 Task: Create a sub task Gather and Analyse Requirements for the task  Improve form validation for better user input handling in the project ToxicWorks , assign it to team member softage.6@softage.net and update the status of the sub task to  At Risk , set the priority of the sub task to Medium.
Action: Mouse moved to (68, 413)
Screenshot: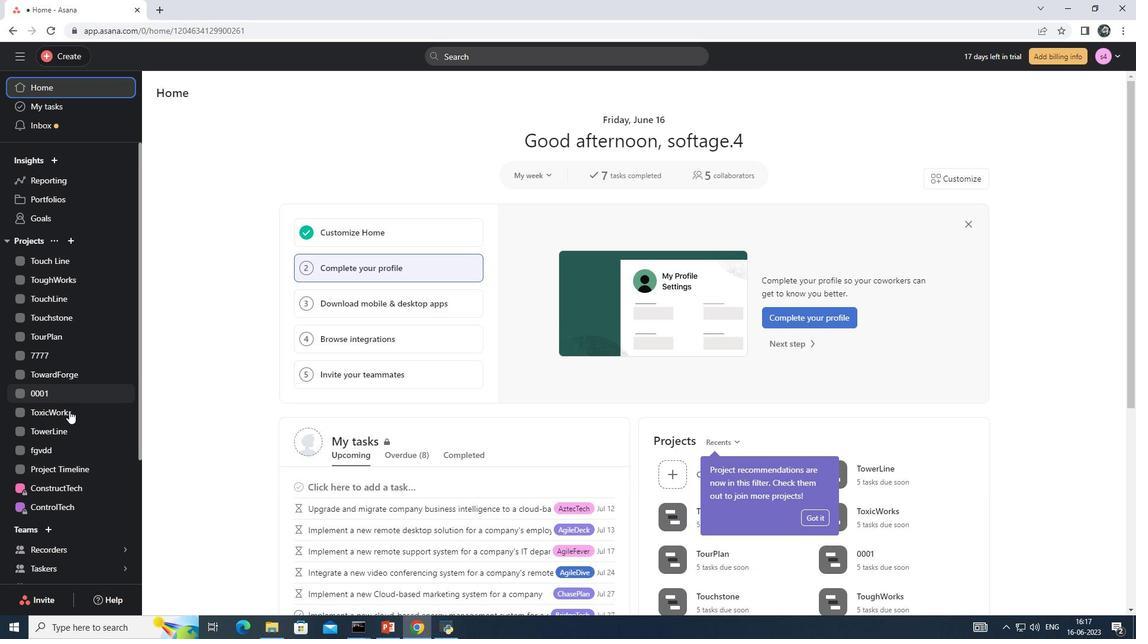 
Action: Mouse pressed left at (68, 413)
Screenshot: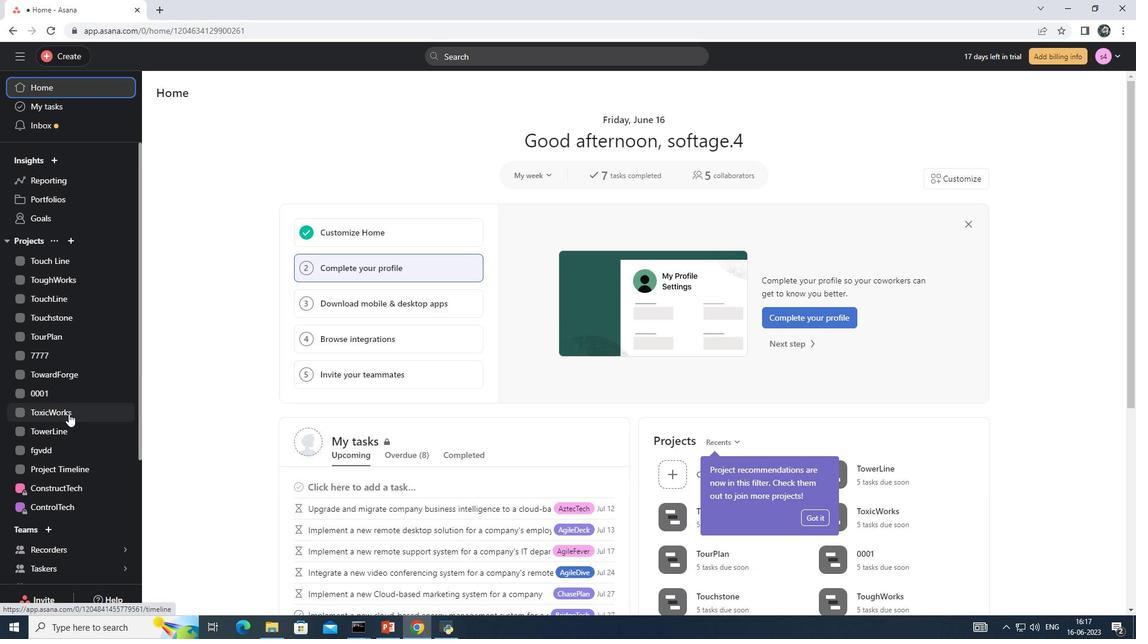 
Action: Mouse moved to (215, 119)
Screenshot: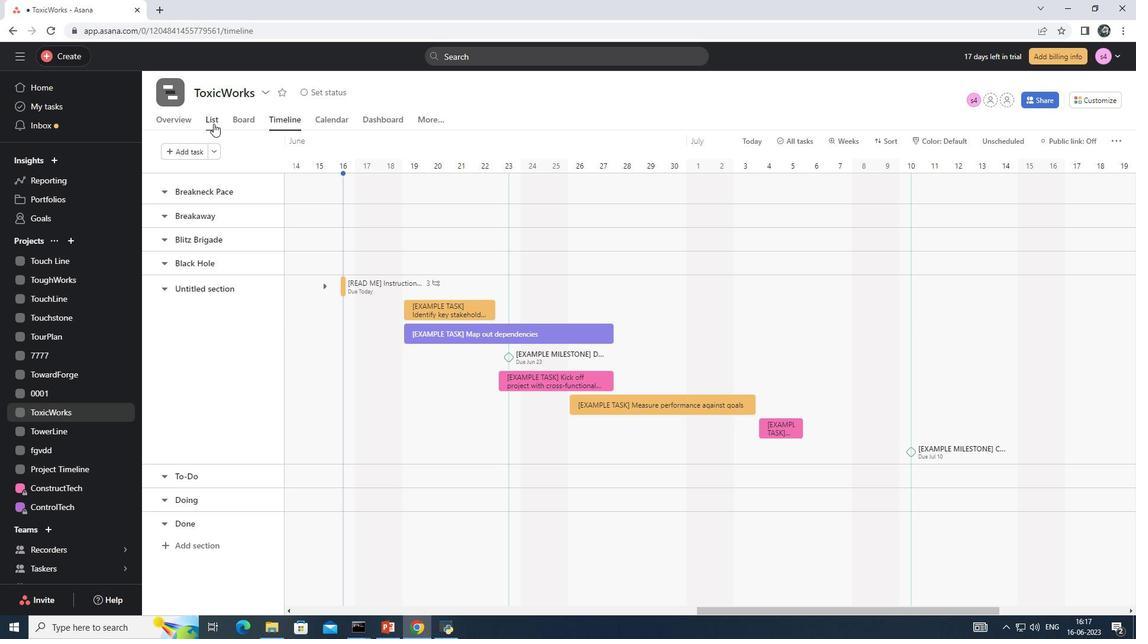 
Action: Mouse pressed left at (215, 119)
Screenshot: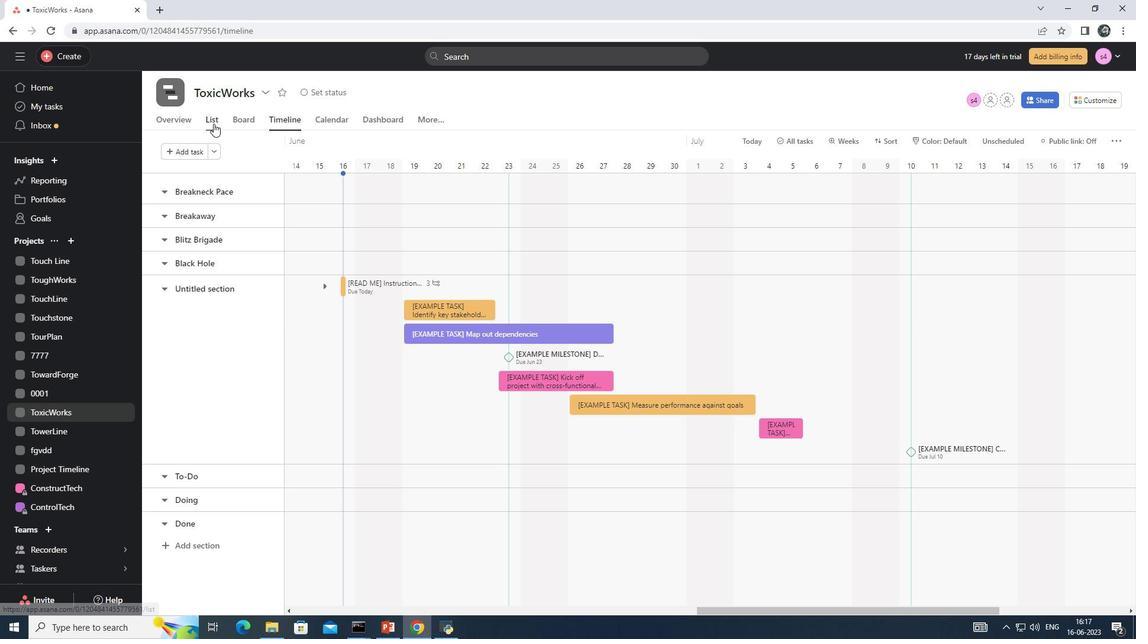 
Action: Mouse moved to (277, 387)
Screenshot: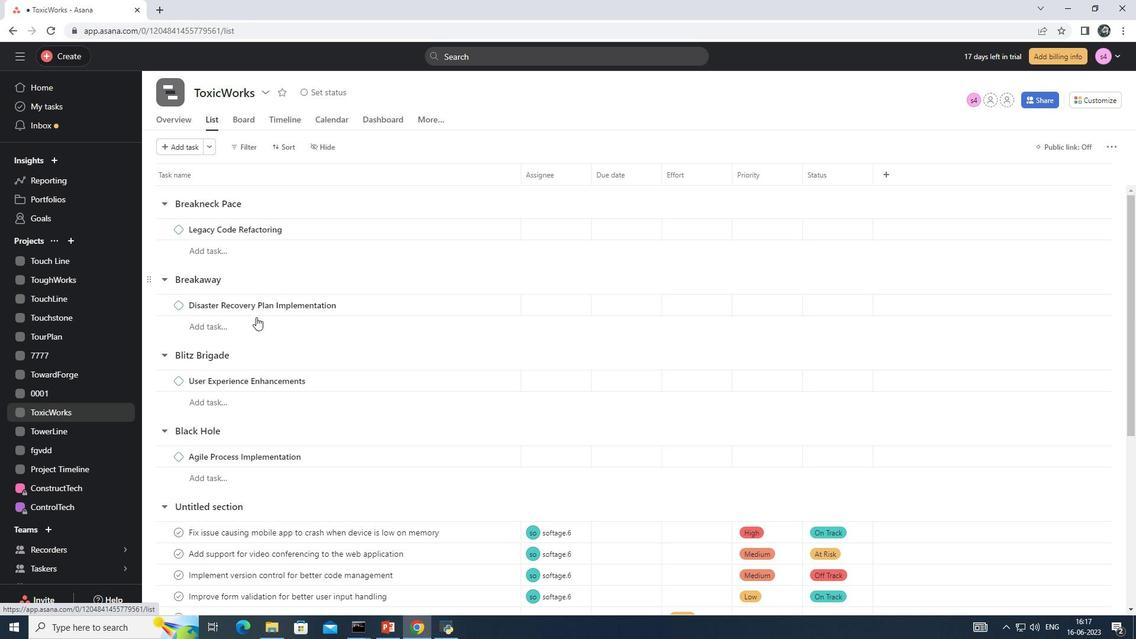 
Action: Mouse scrolled (277, 387) with delta (0, 0)
Screenshot: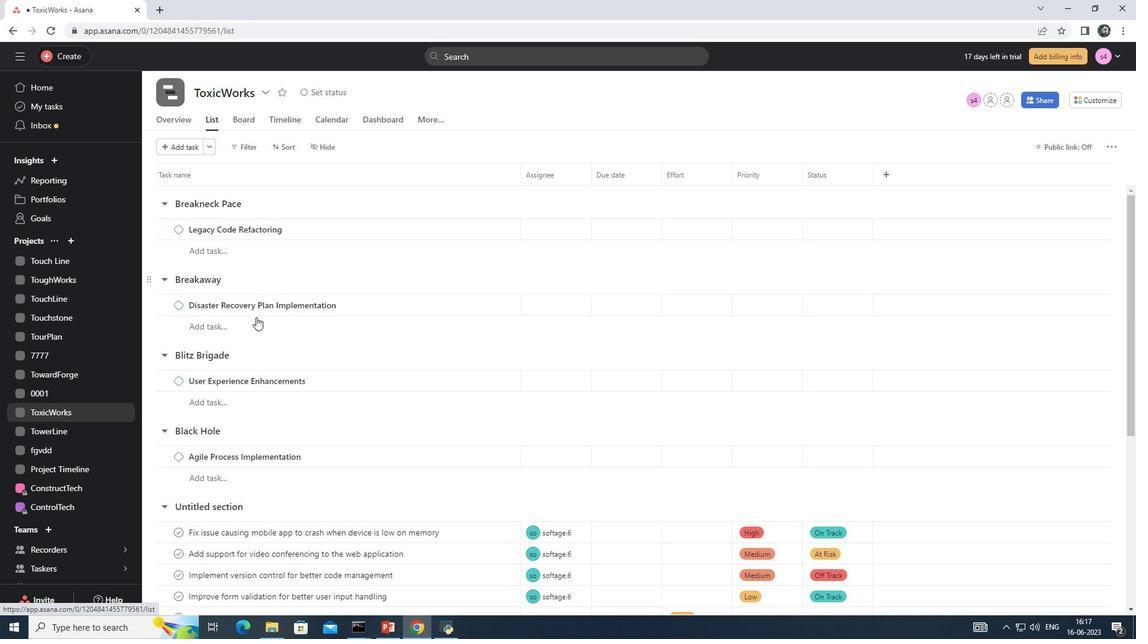 
Action: Mouse moved to (275, 389)
Screenshot: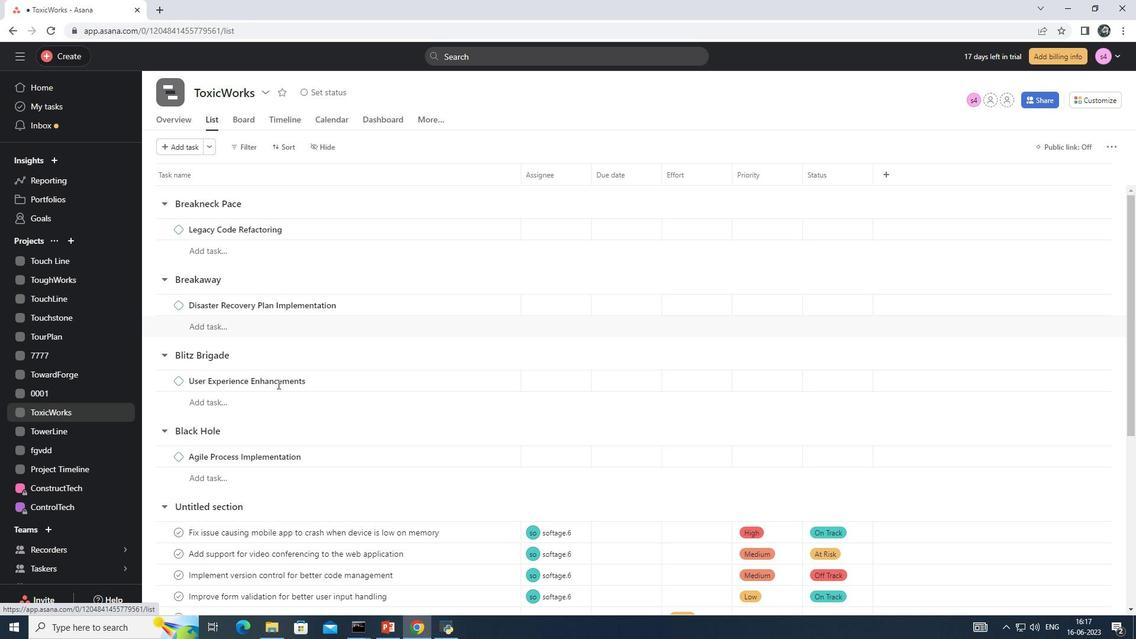 
Action: Mouse scrolled (275, 388) with delta (0, 0)
Screenshot: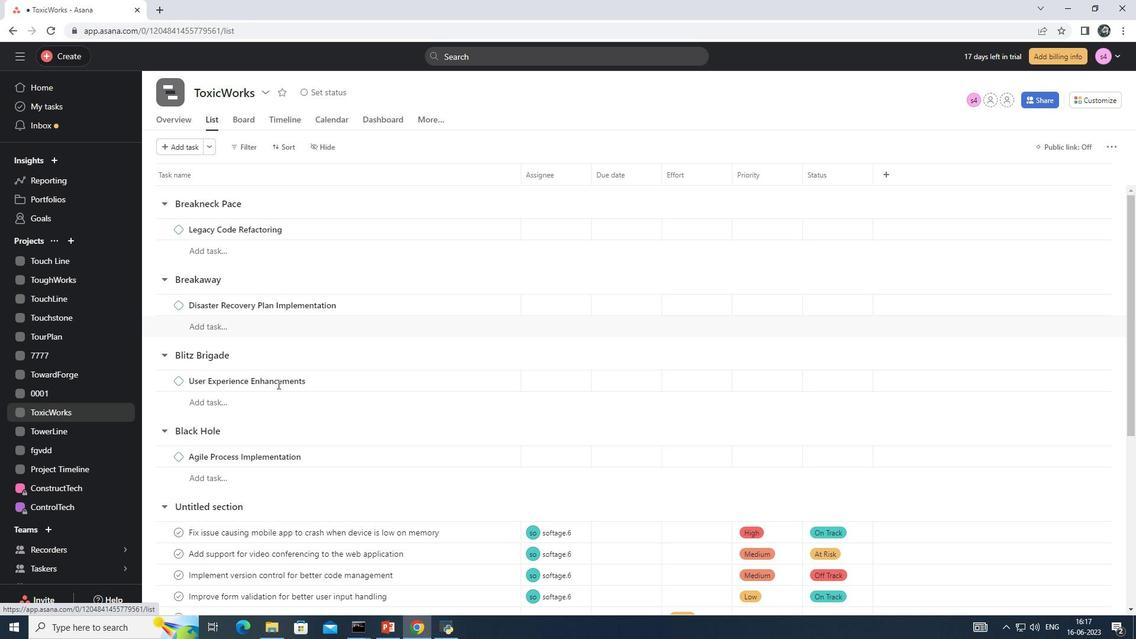 
Action: Mouse moved to (275, 389)
Screenshot: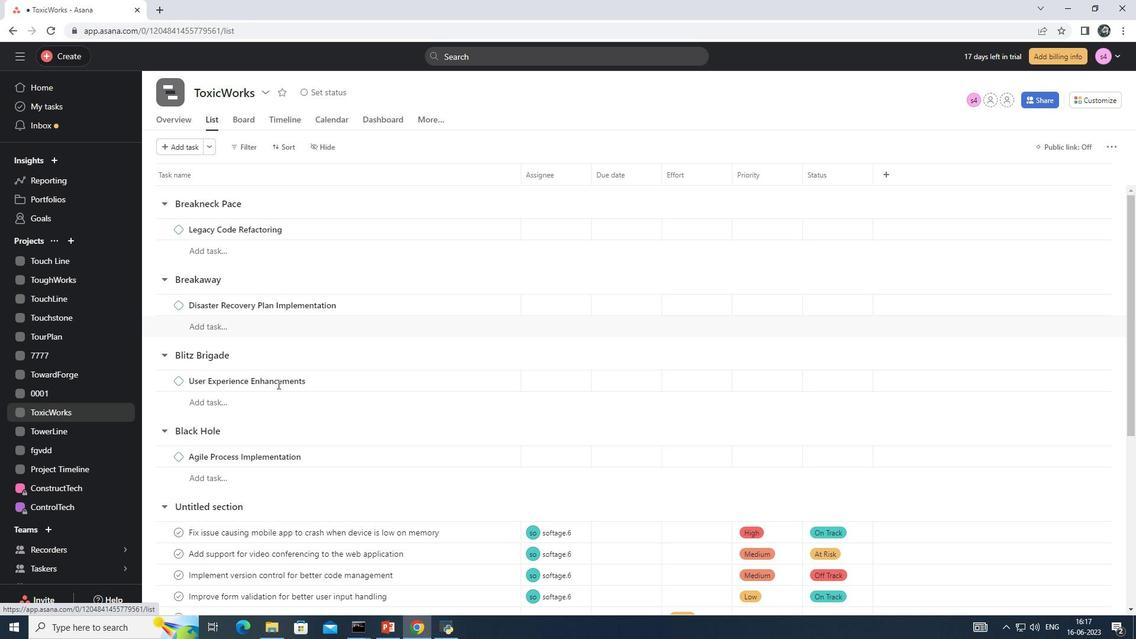 
Action: Mouse scrolled (275, 388) with delta (0, 0)
Screenshot: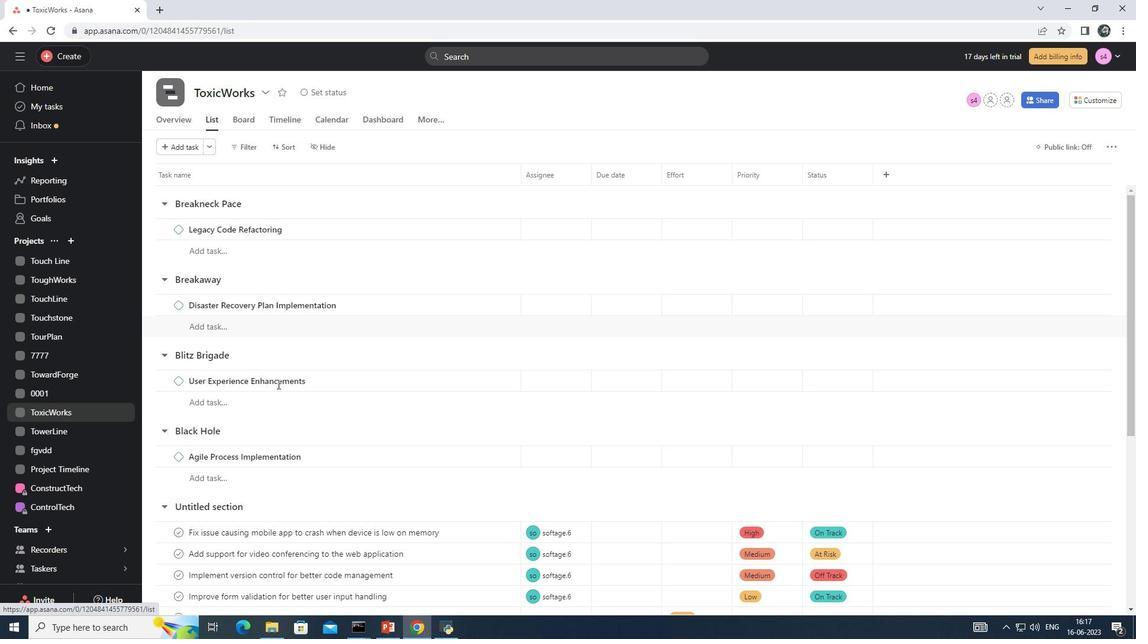 
Action: Mouse moved to (435, 421)
Screenshot: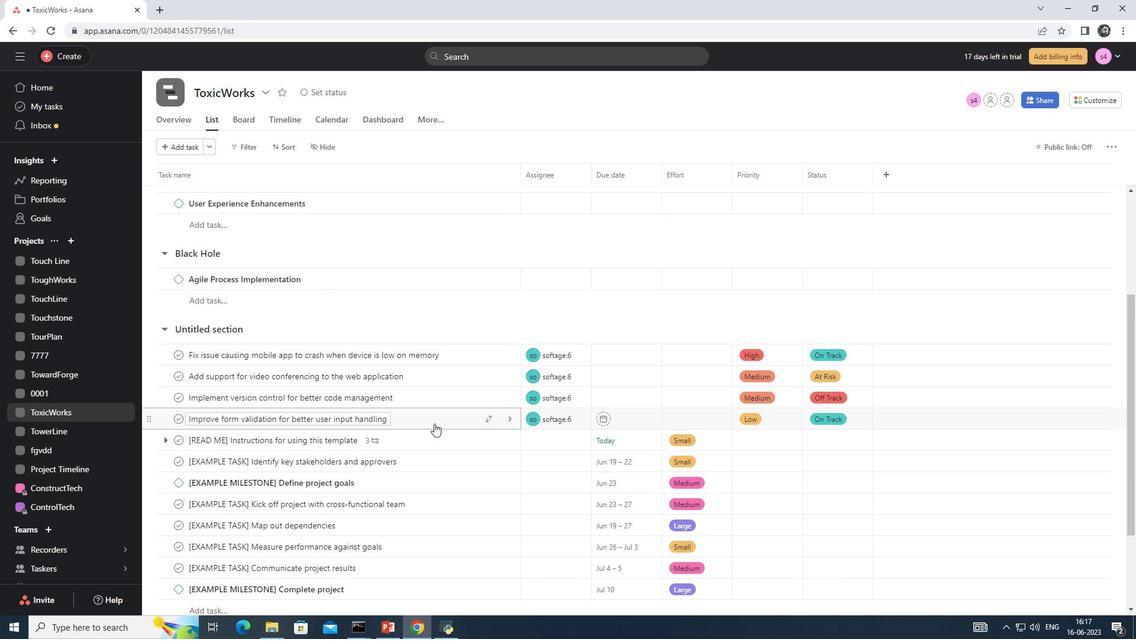 
Action: Mouse pressed left at (435, 421)
Screenshot: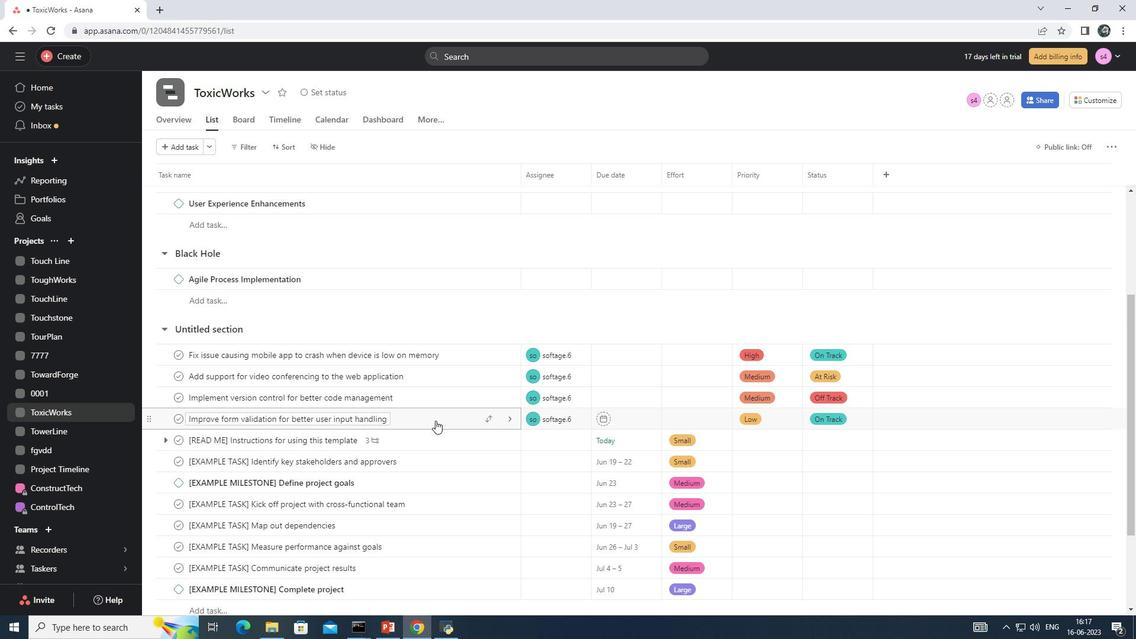 
Action: Mouse moved to (829, 423)
Screenshot: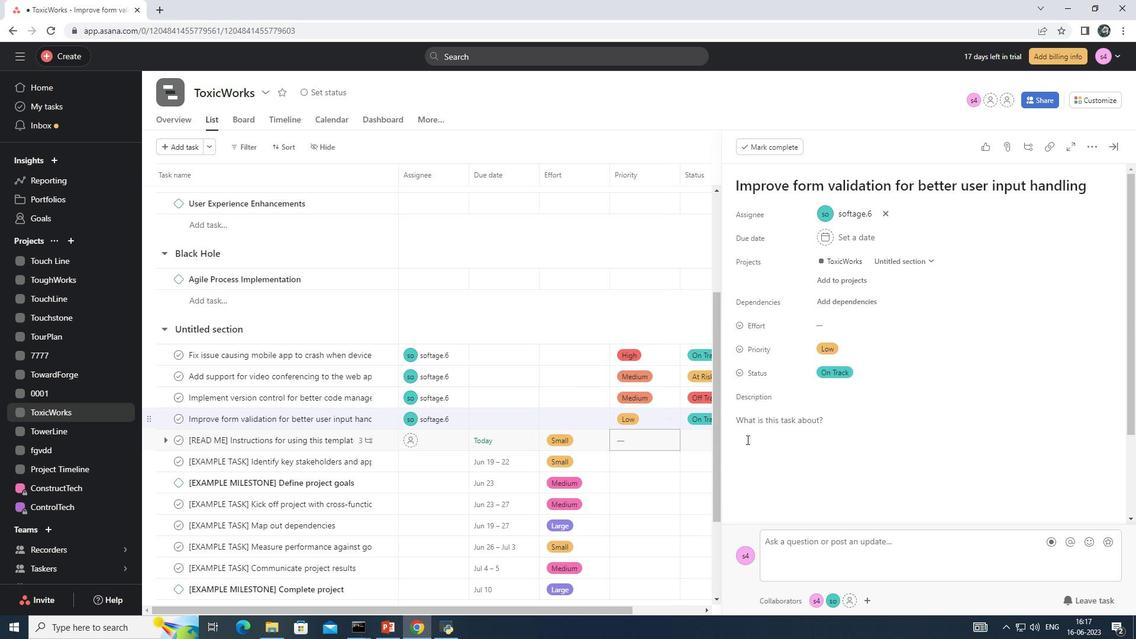 
Action: Mouse scrolled (829, 423) with delta (0, 0)
Screenshot: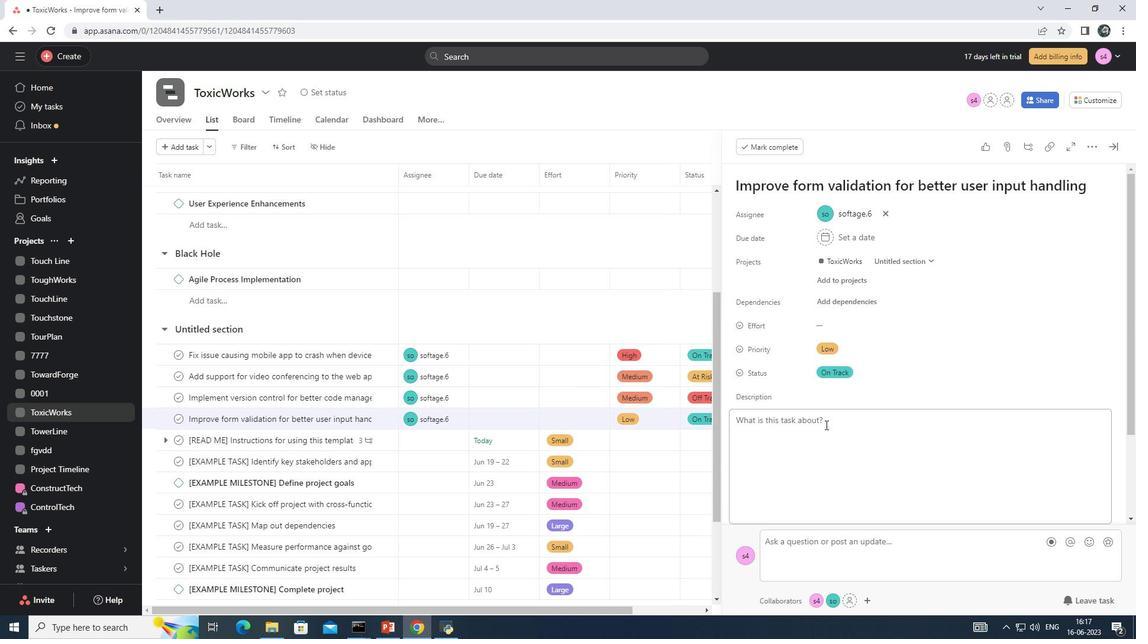 
Action: Mouse scrolled (829, 423) with delta (0, 0)
Screenshot: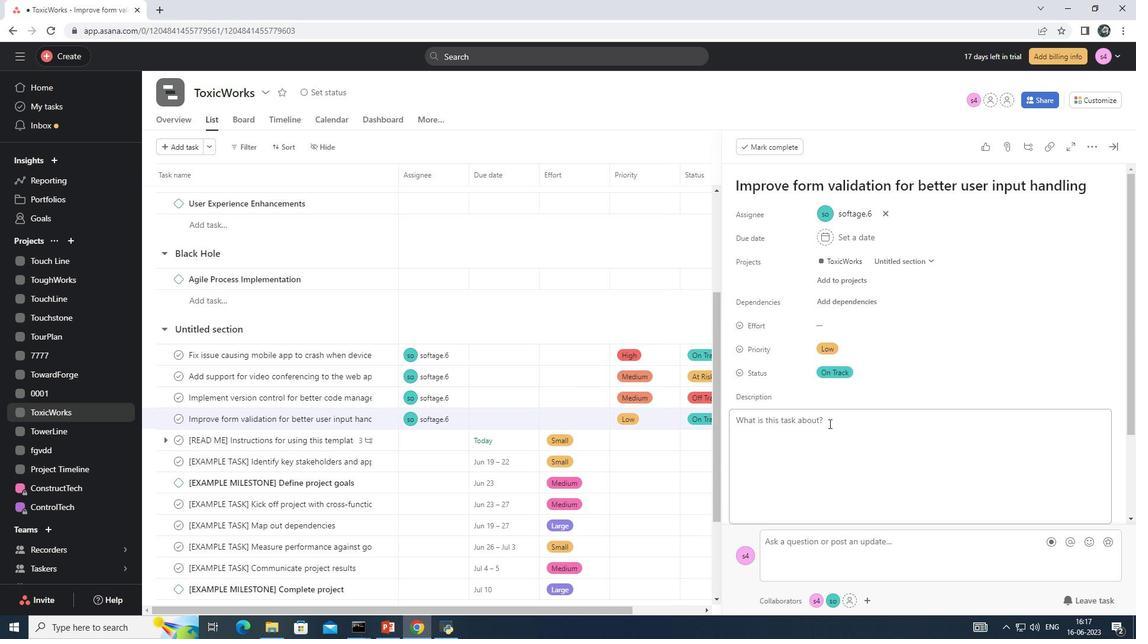 
Action: Mouse moved to (760, 431)
Screenshot: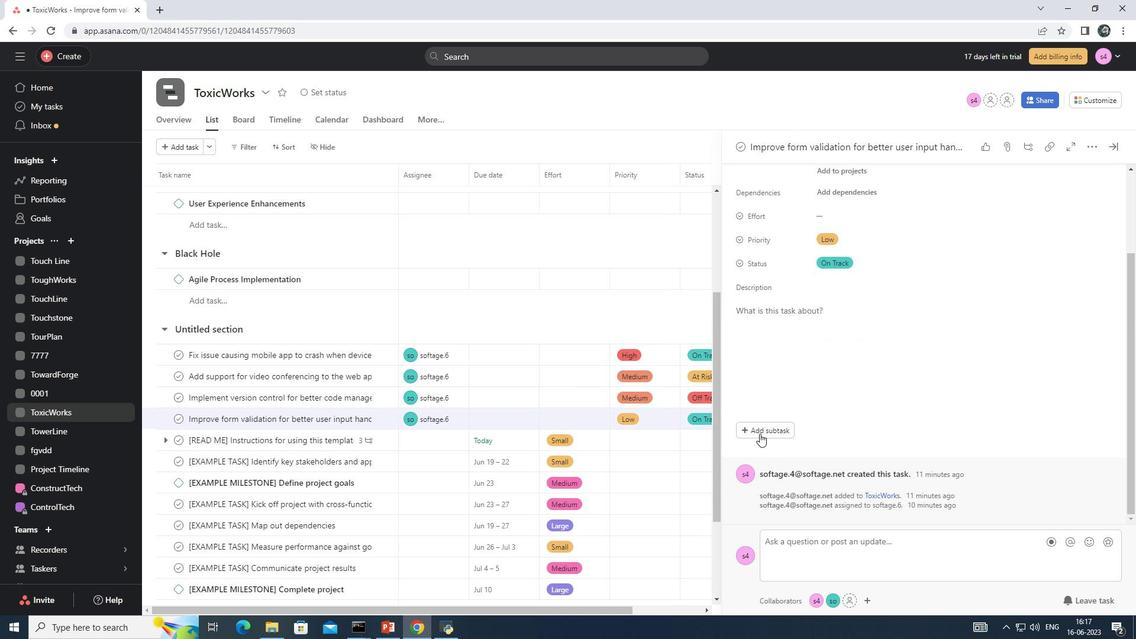 
Action: Mouse pressed left at (760, 431)
Screenshot: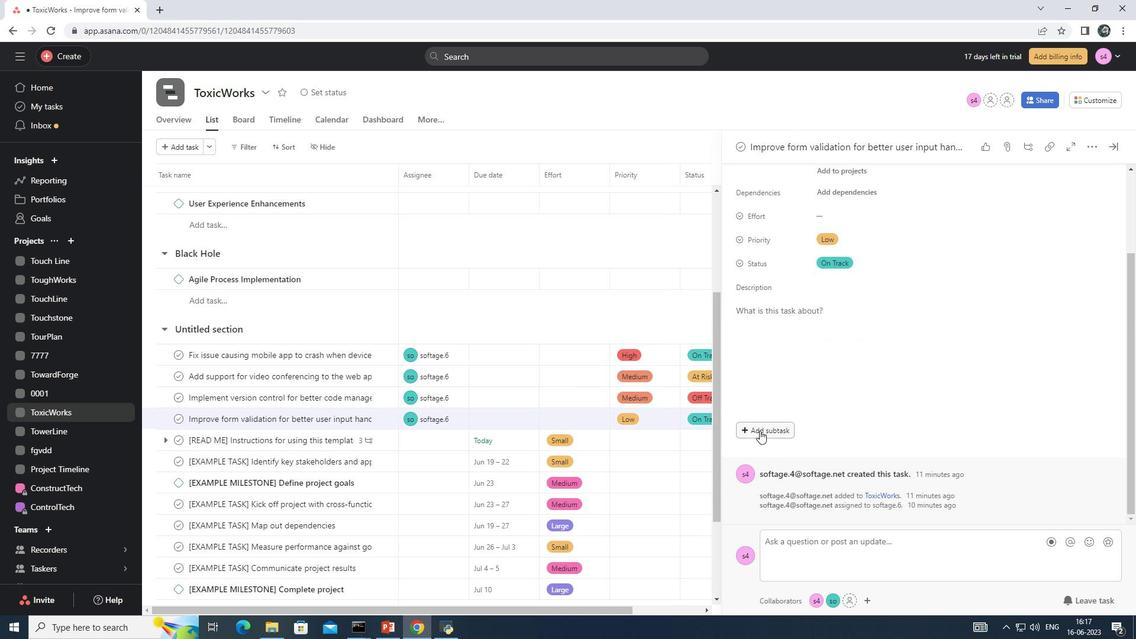 
Action: Mouse moved to (766, 405)
Screenshot: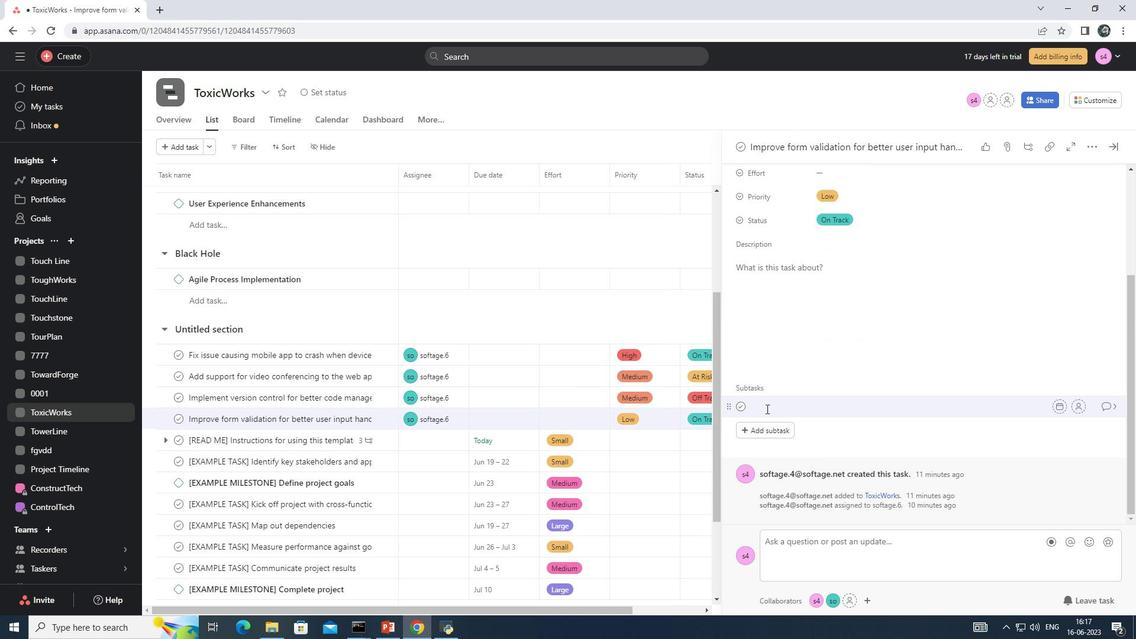
Action: Mouse pressed left at (766, 405)
Screenshot: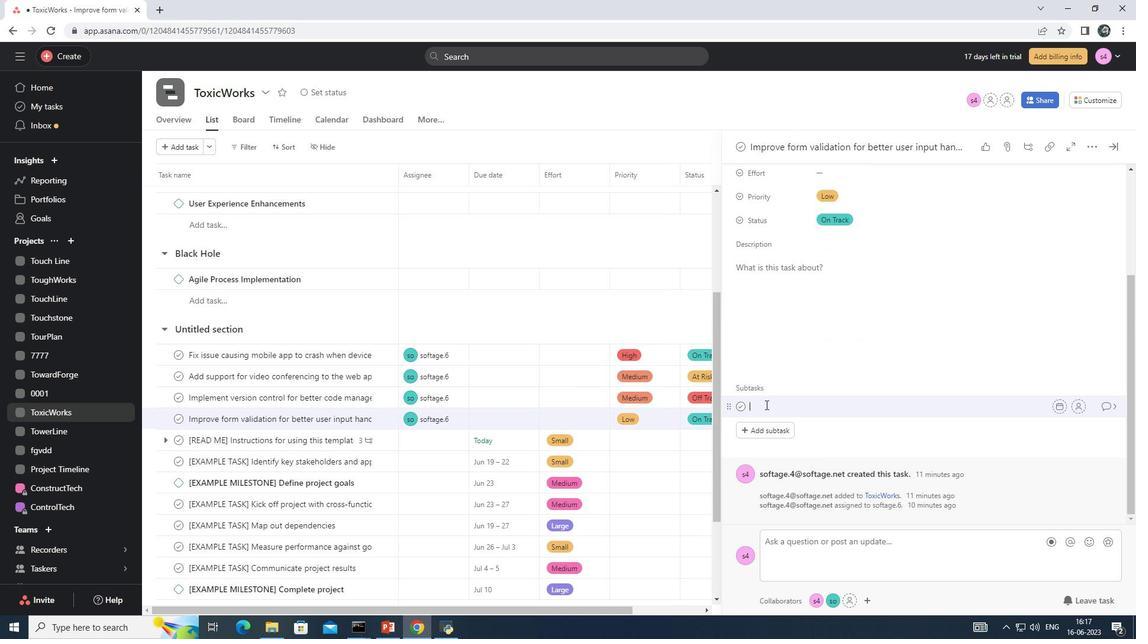 
Action: Mouse moved to (762, 405)
Screenshot: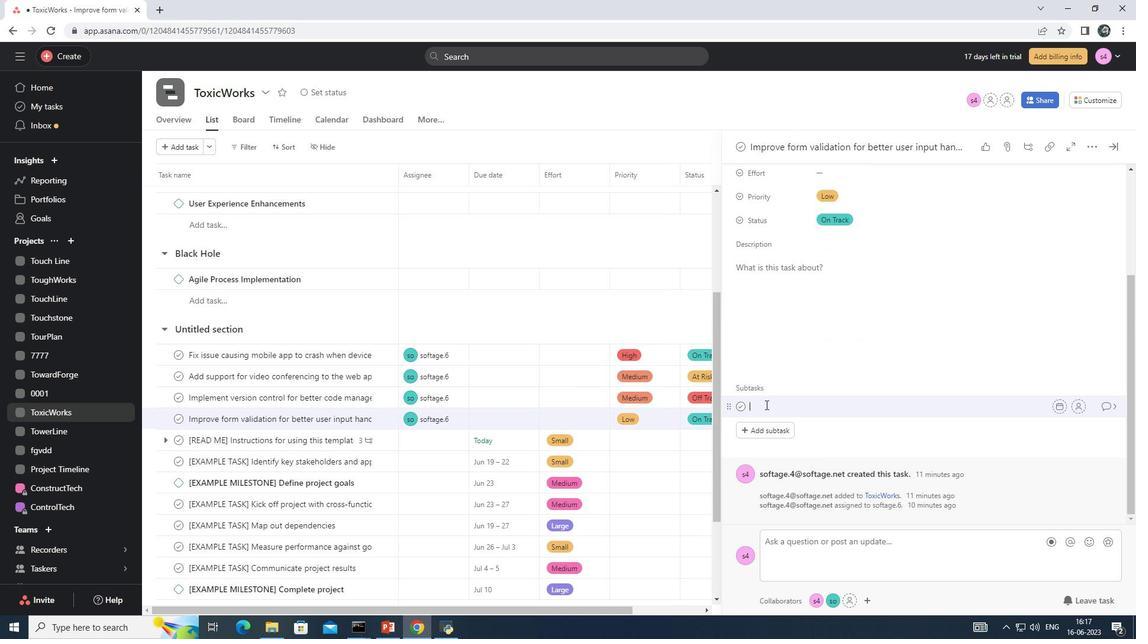 
Action: Key pressed <Key.shift><Key.shift><Key.shift>Gather<Key.space>and<Key.space><Key.shift>Analyse<Key.space><Key.shift>Requirements
Screenshot: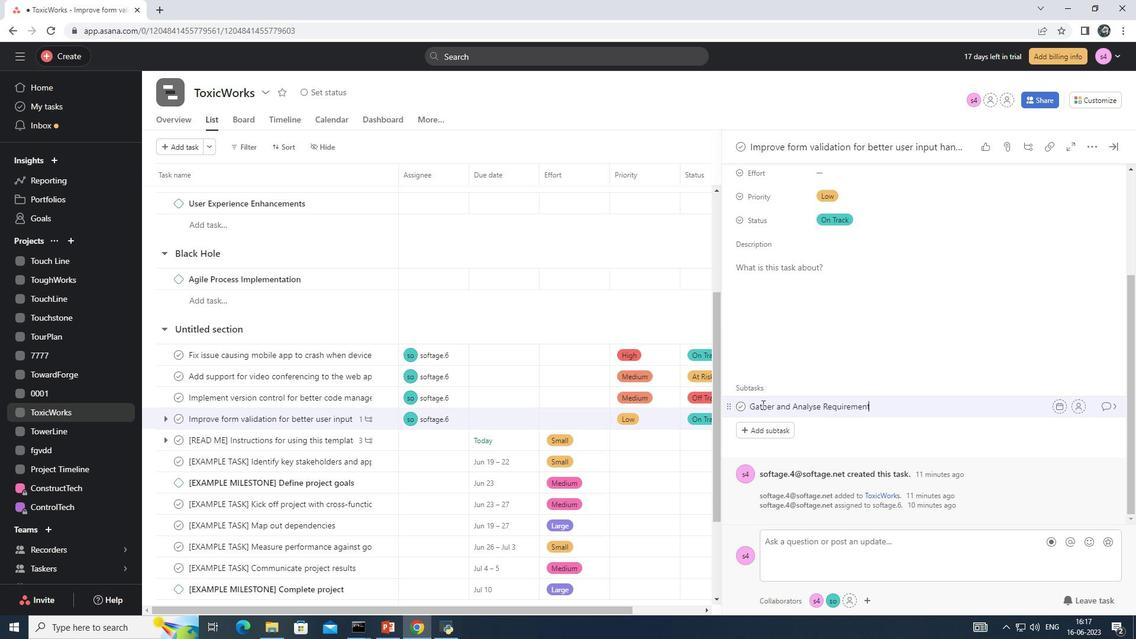 
Action: Mouse moved to (1064, 405)
Screenshot: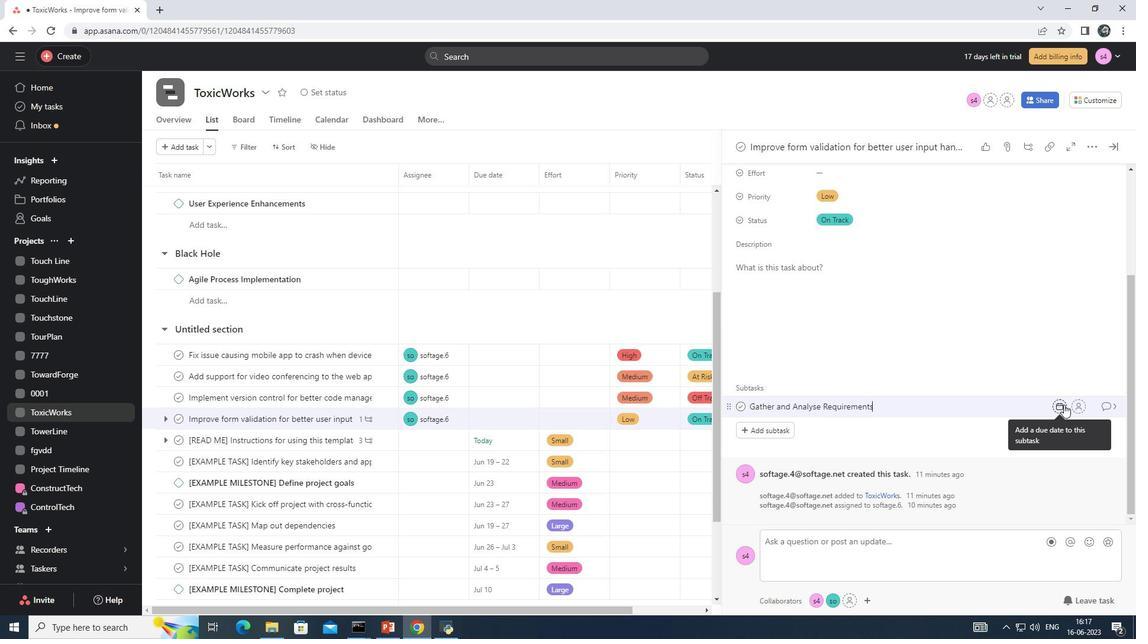 
Action: Mouse pressed left at (1064, 405)
Screenshot: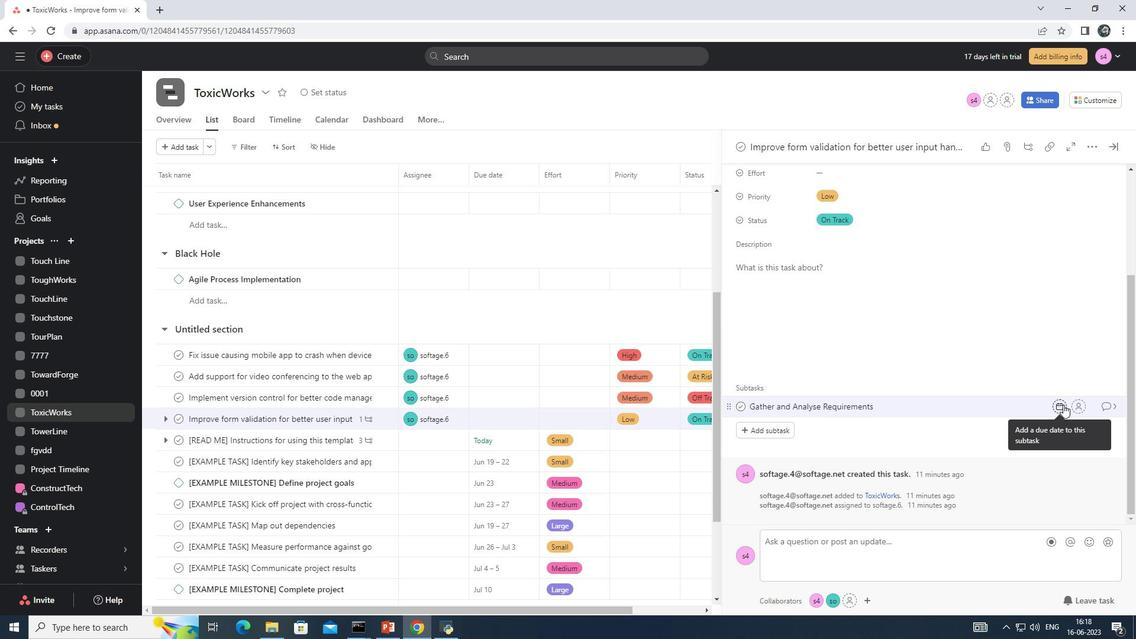 
Action: Mouse moved to (1081, 405)
Screenshot: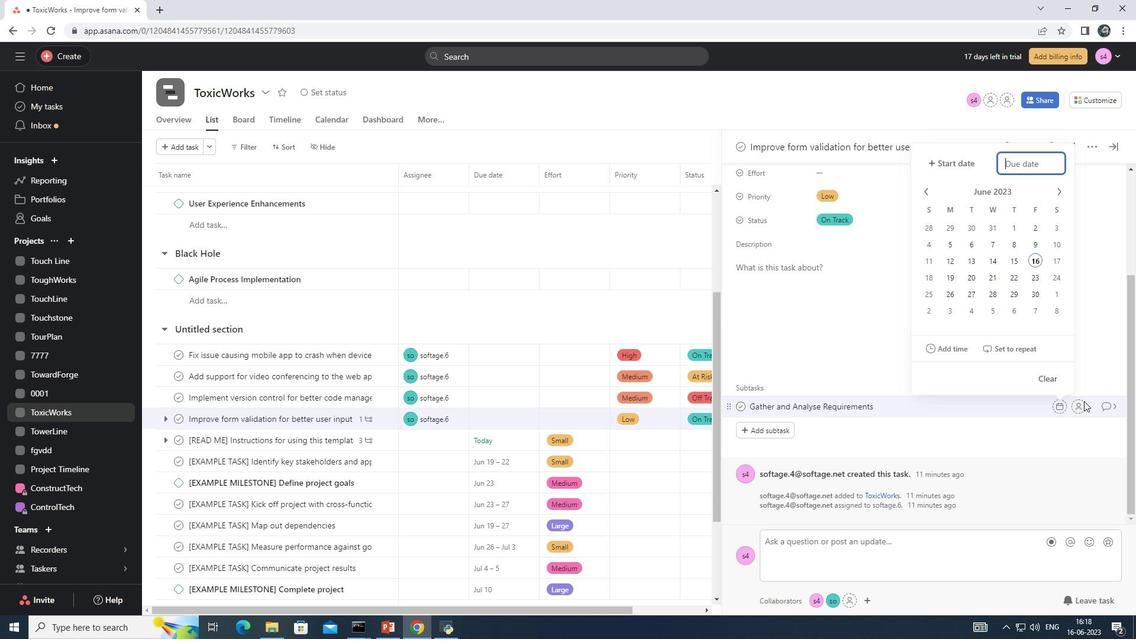 
Action: Mouse pressed left at (1081, 405)
Screenshot: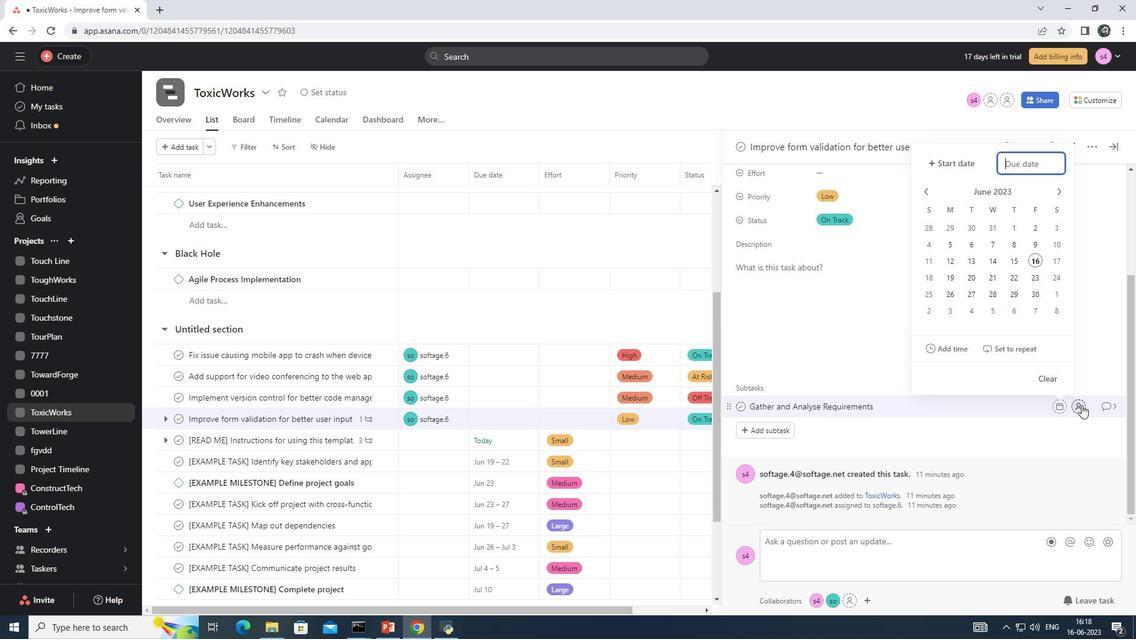 
Action: Key pressed softage.6<Key.shift>@softage.net<Key.enter>
Screenshot: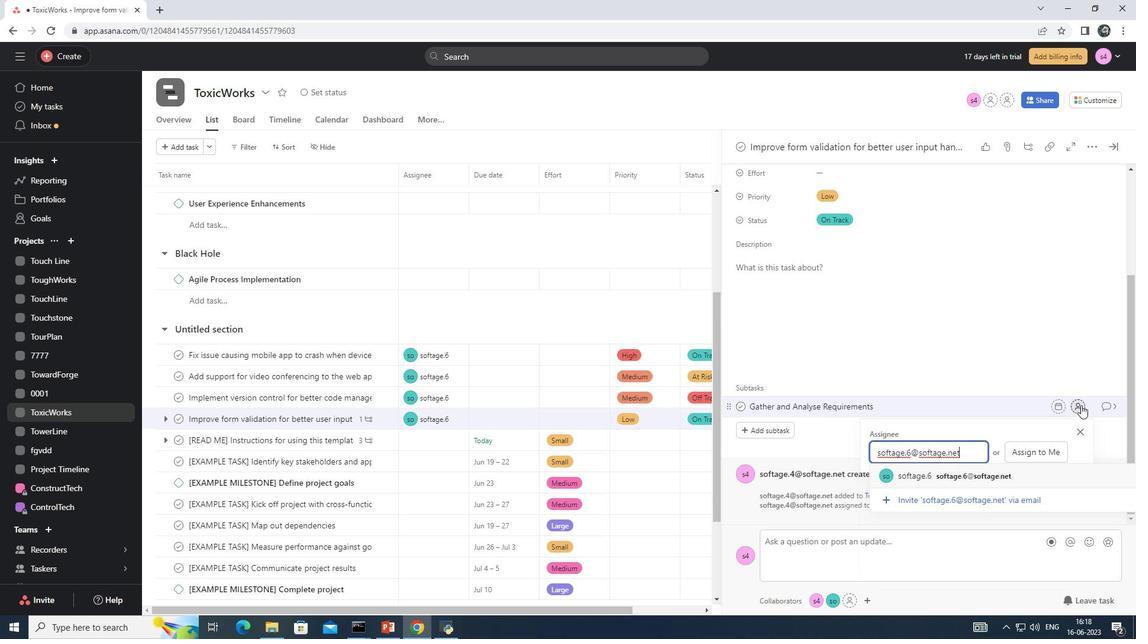 
Action: Mouse moved to (1112, 408)
Screenshot: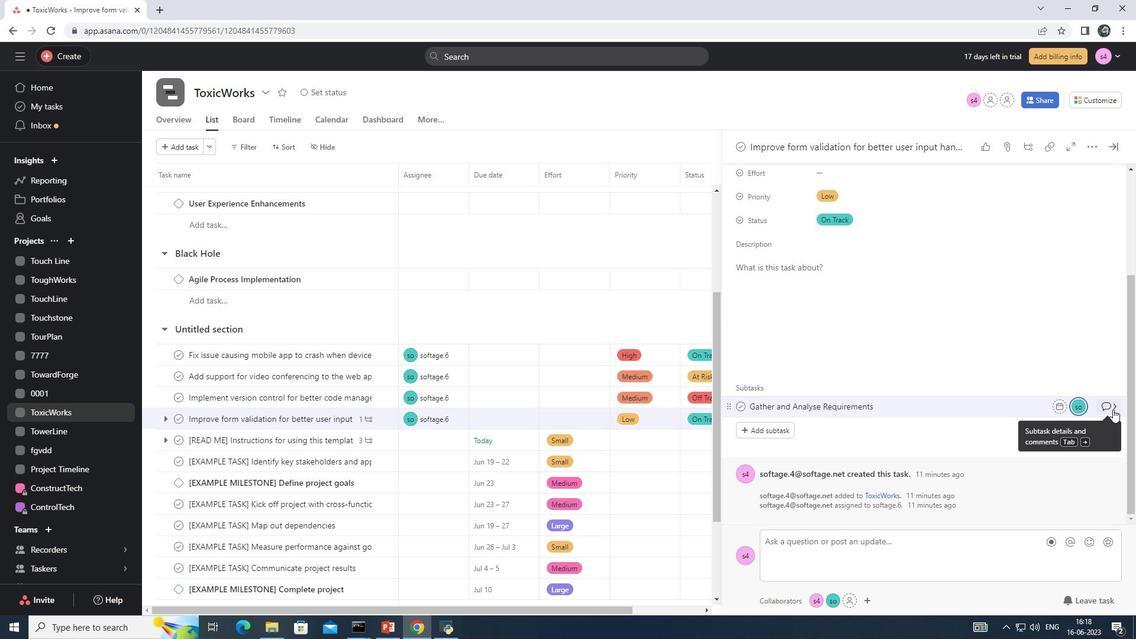 
Action: Mouse pressed left at (1112, 408)
Screenshot: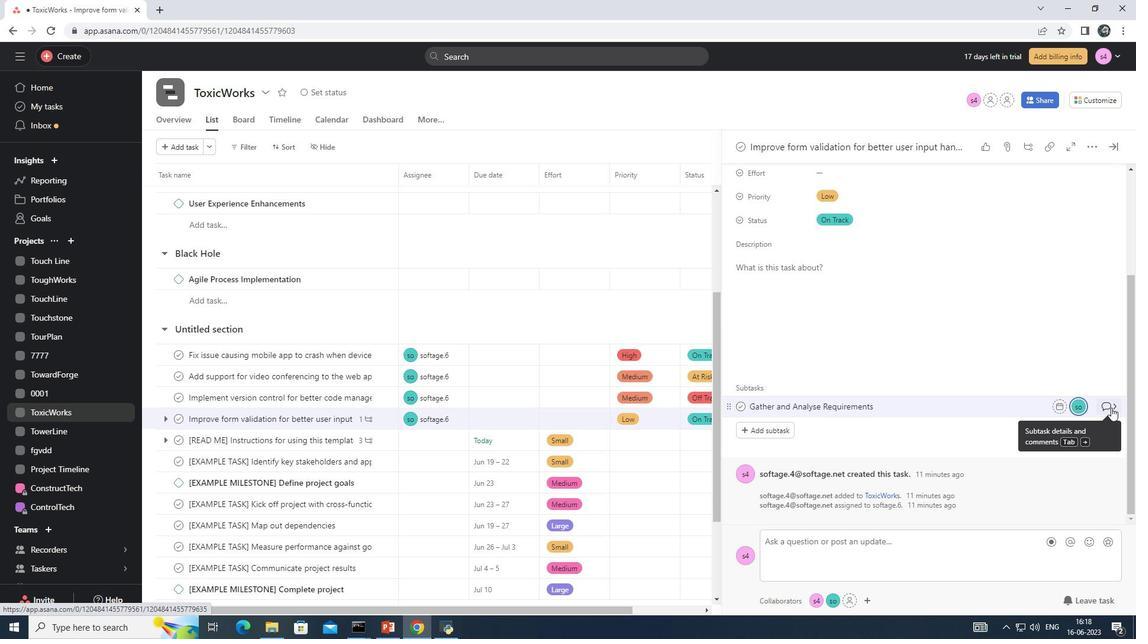 
Action: Mouse moved to (766, 313)
Screenshot: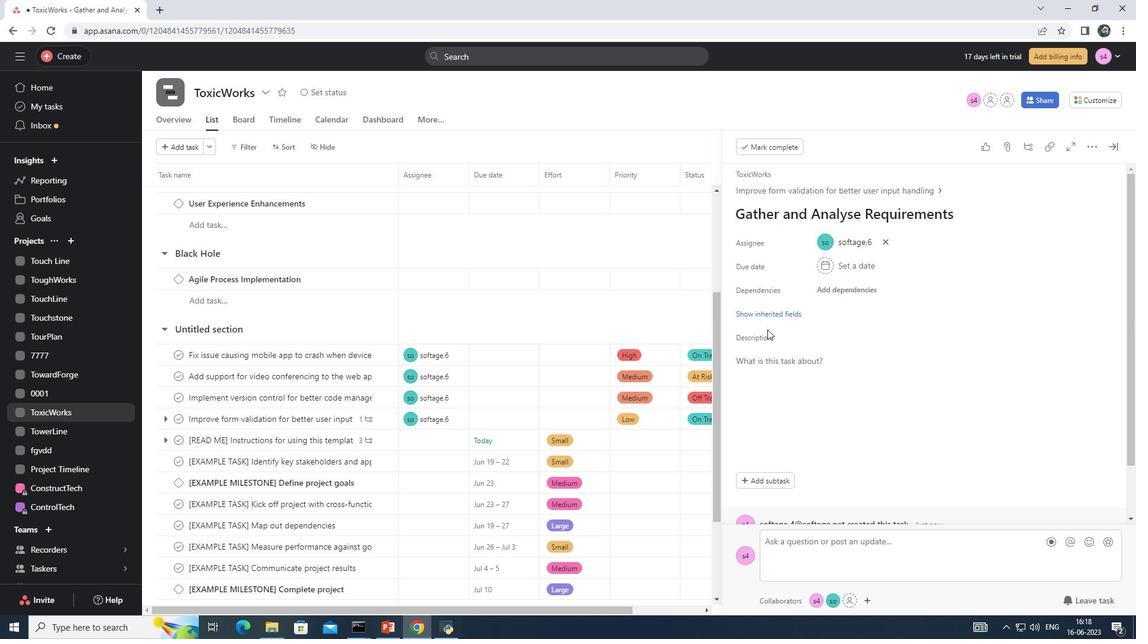 
Action: Mouse pressed left at (766, 313)
Screenshot: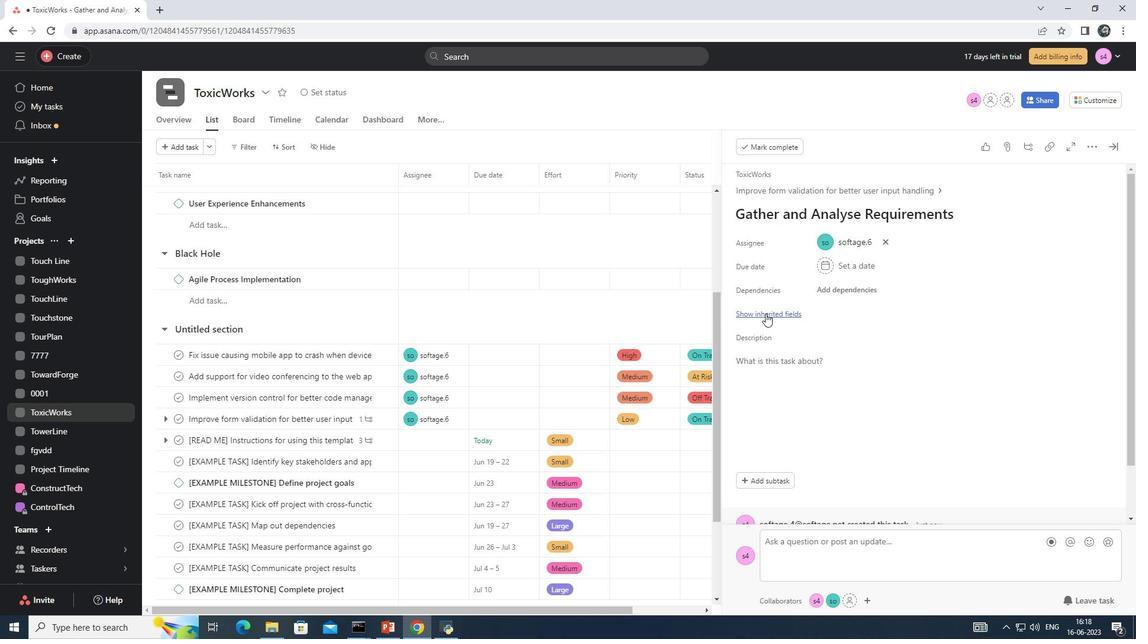 
Action: Mouse moved to (852, 381)
Screenshot: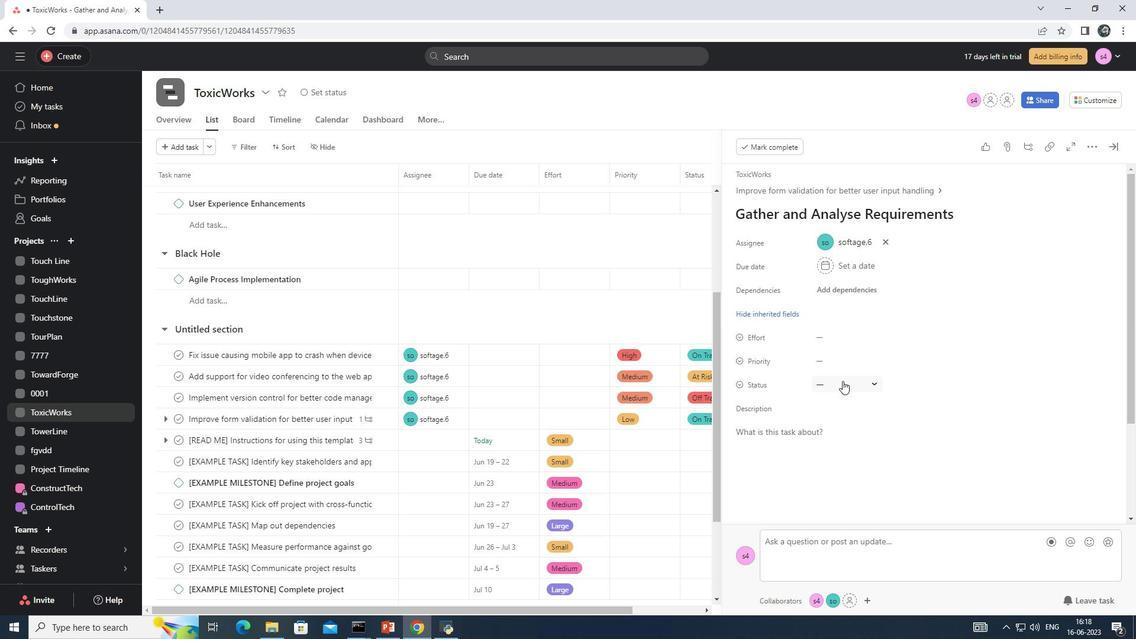 
Action: Mouse pressed left at (852, 381)
Screenshot: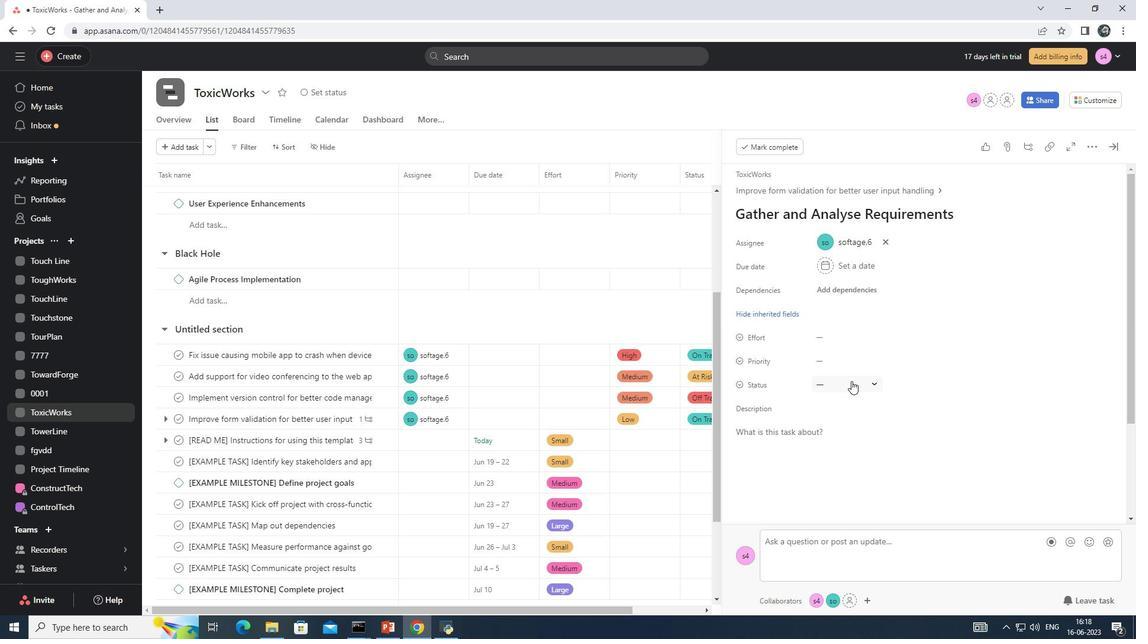
Action: Mouse moved to (877, 441)
Screenshot: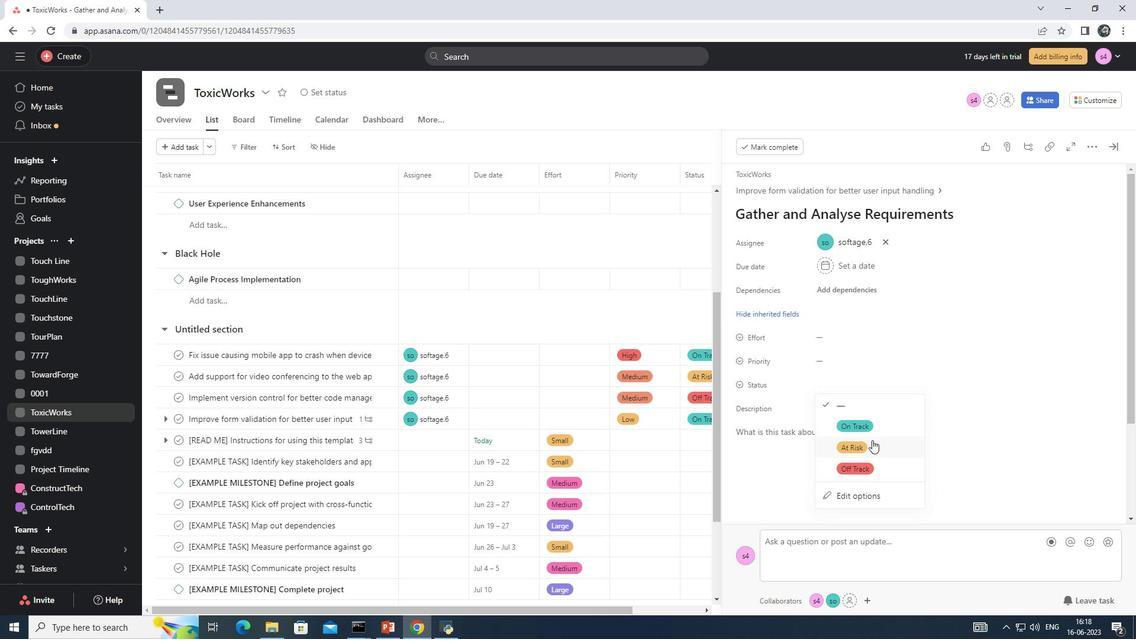 
Action: Mouse pressed left at (877, 441)
Screenshot: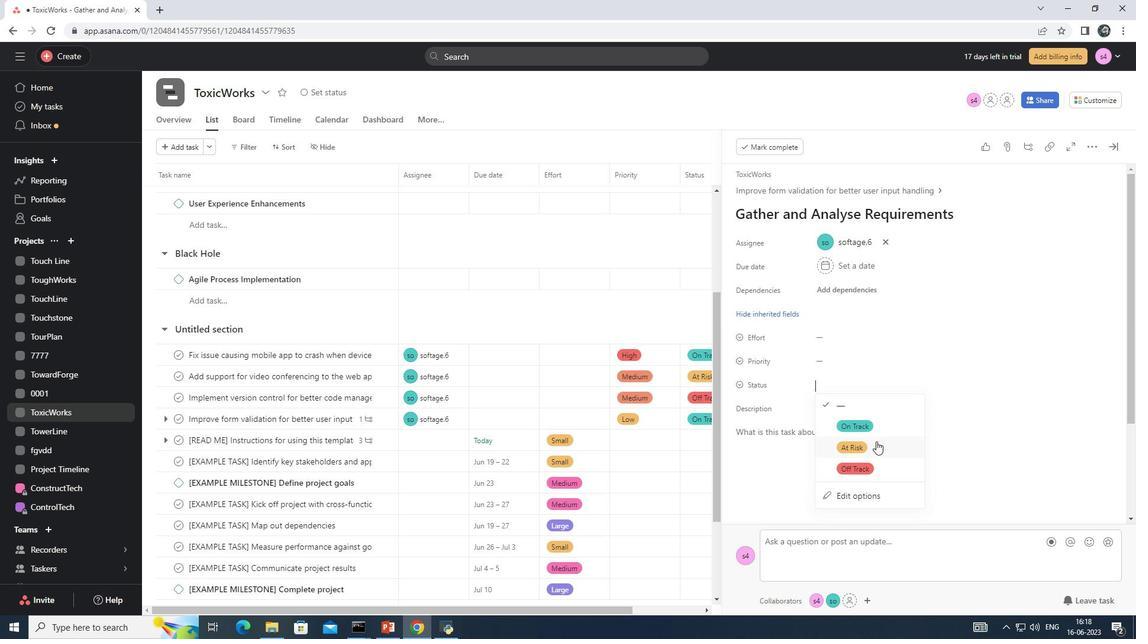 
Action: Mouse moved to (841, 356)
Screenshot: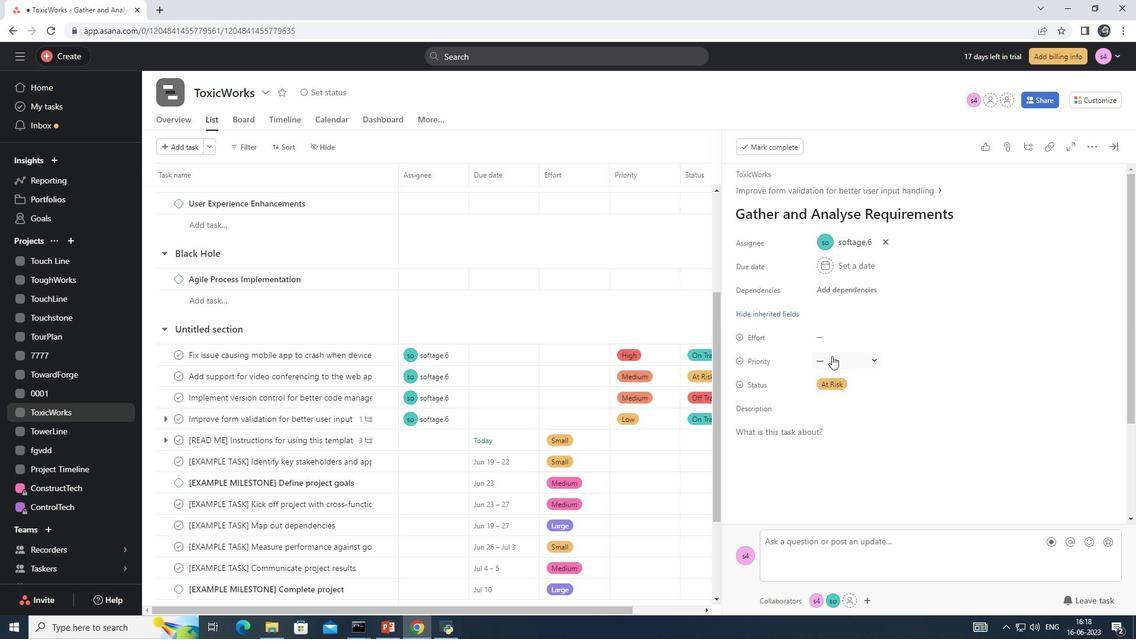 
Action: Mouse pressed left at (841, 356)
Screenshot: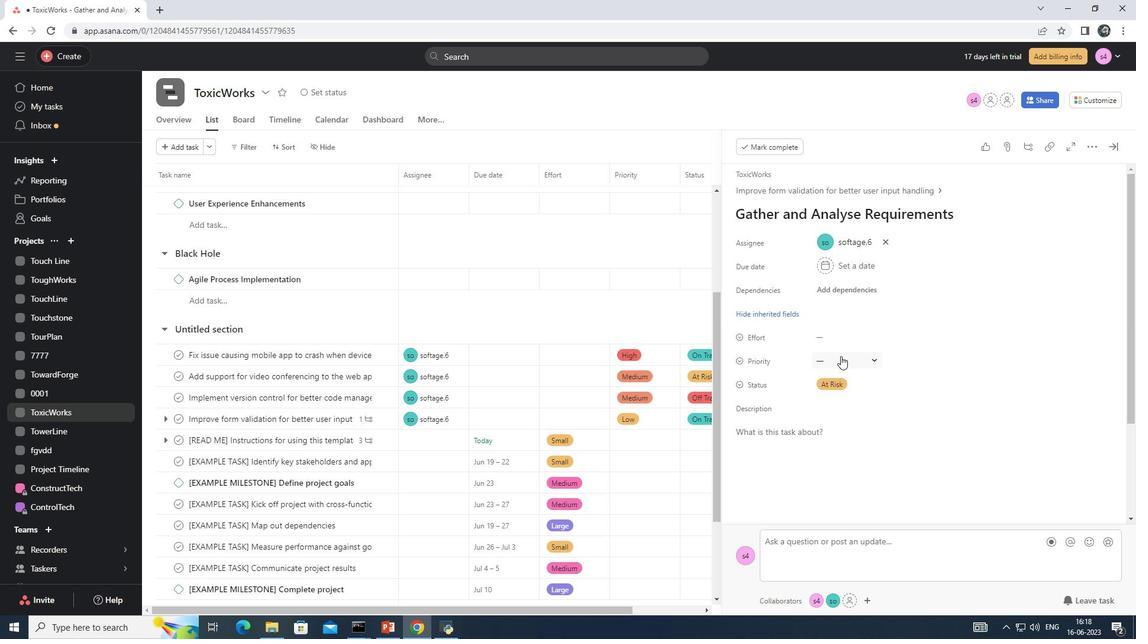 
Action: Mouse moved to (871, 419)
Screenshot: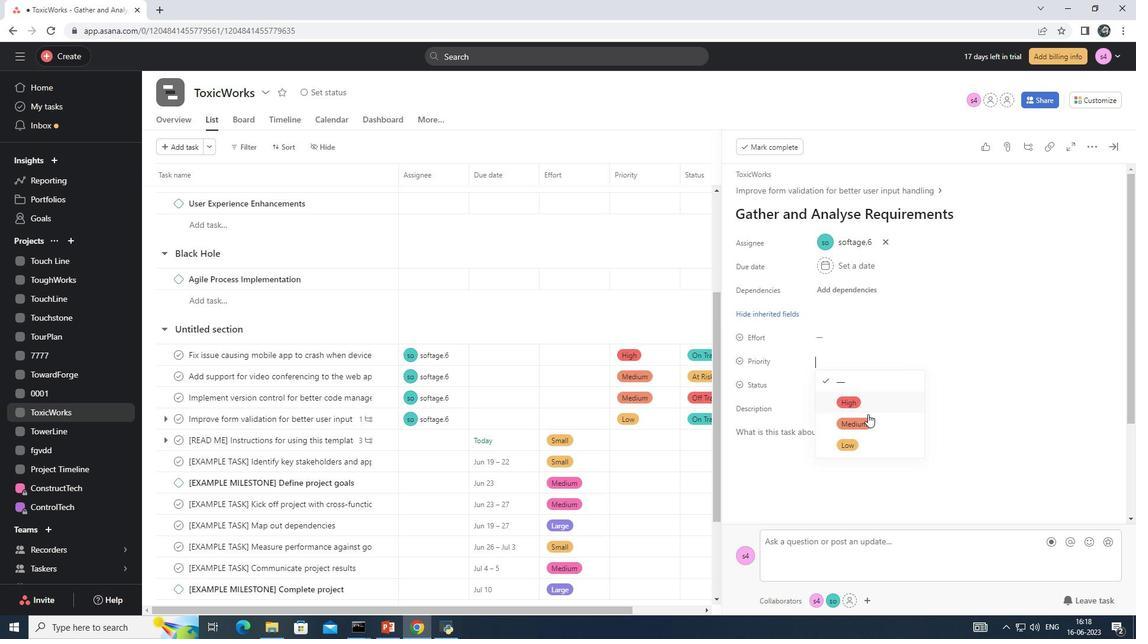 
Action: Mouse pressed left at (871, 419)
Screenshot: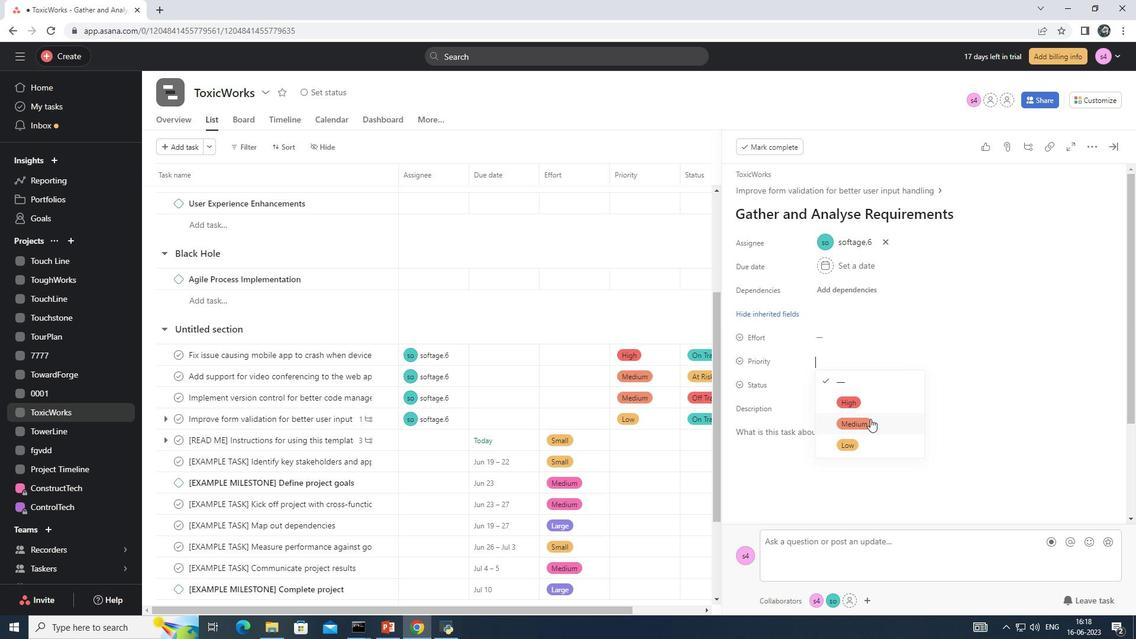 
Action: Mouse moved to (866, 419)
Screenshot: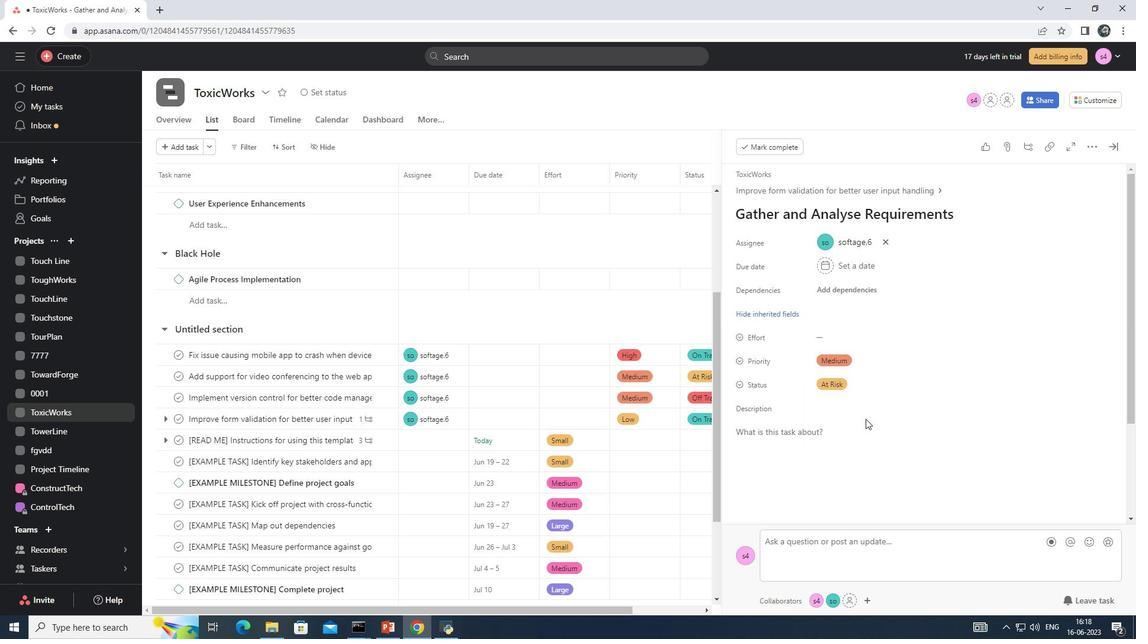 
Action: Mouse scrolled (866, 419) with delta (0, 0)
Screenshot: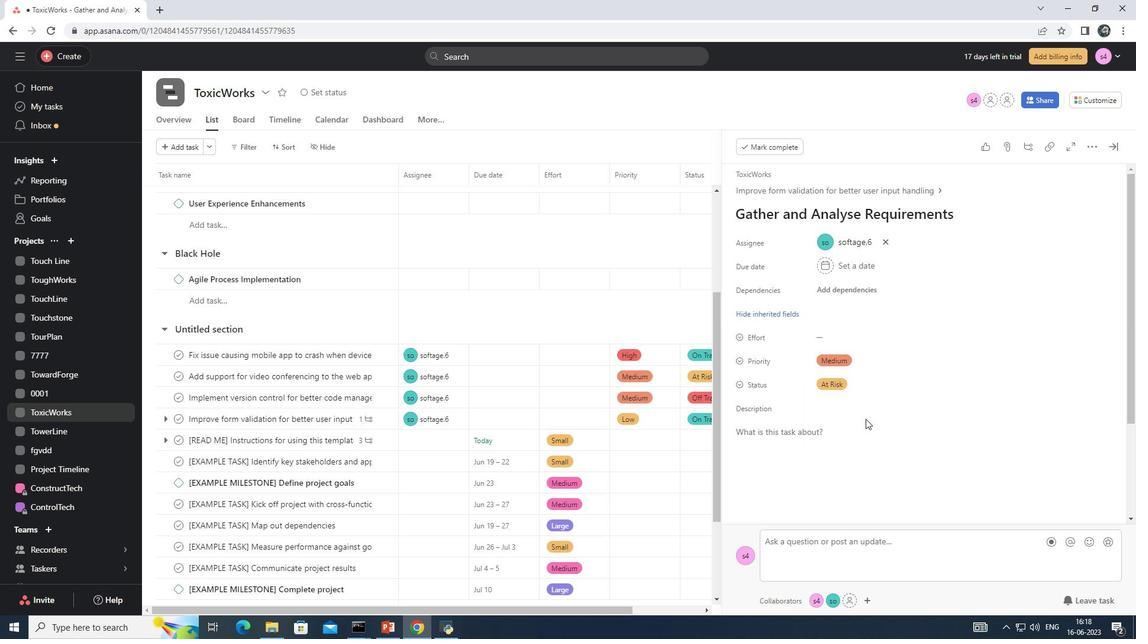 
Action: Mouse moved to (865, 420)
Screenshot: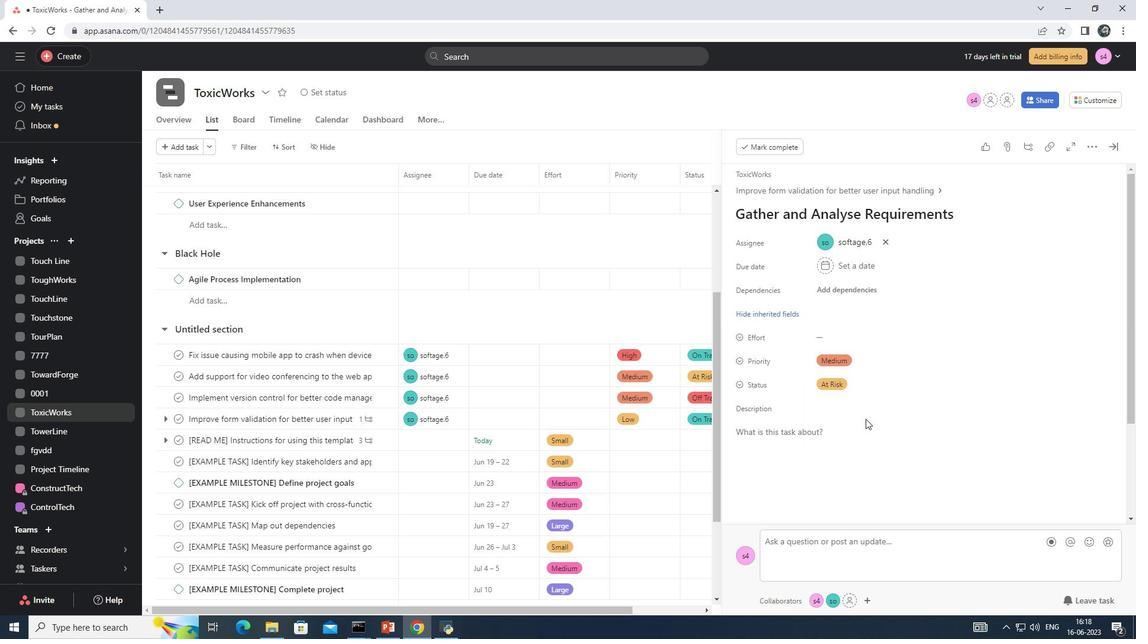 
Action: Mouse scrolled (865, 419) with delta (0, 0)
Screenshot: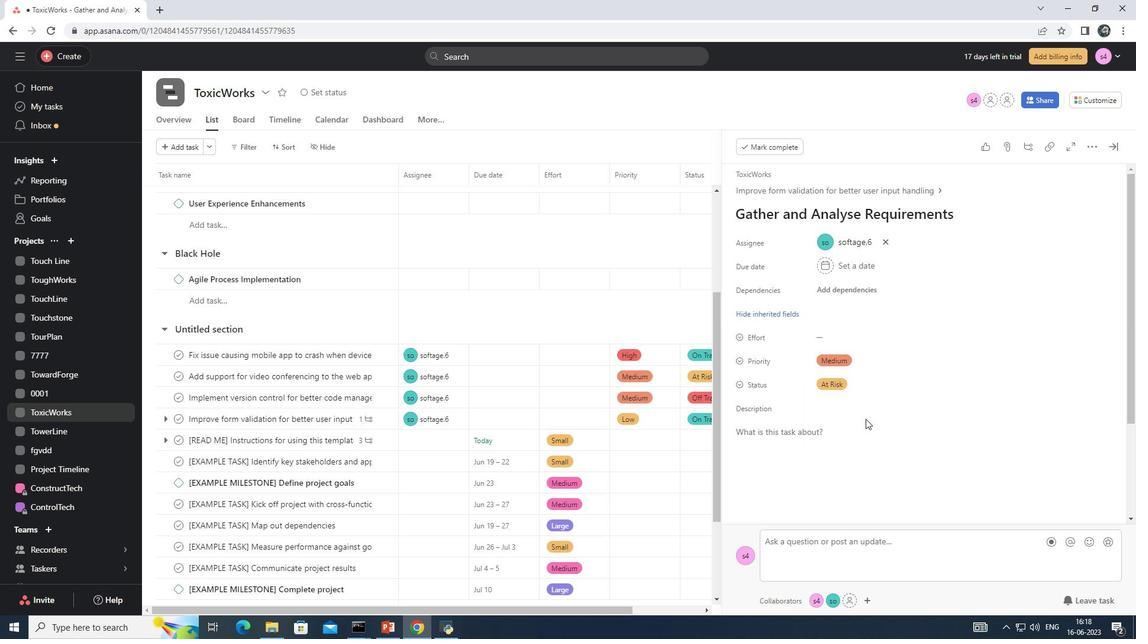 
Action: Mouse moved to (865, 421)
Screenshot: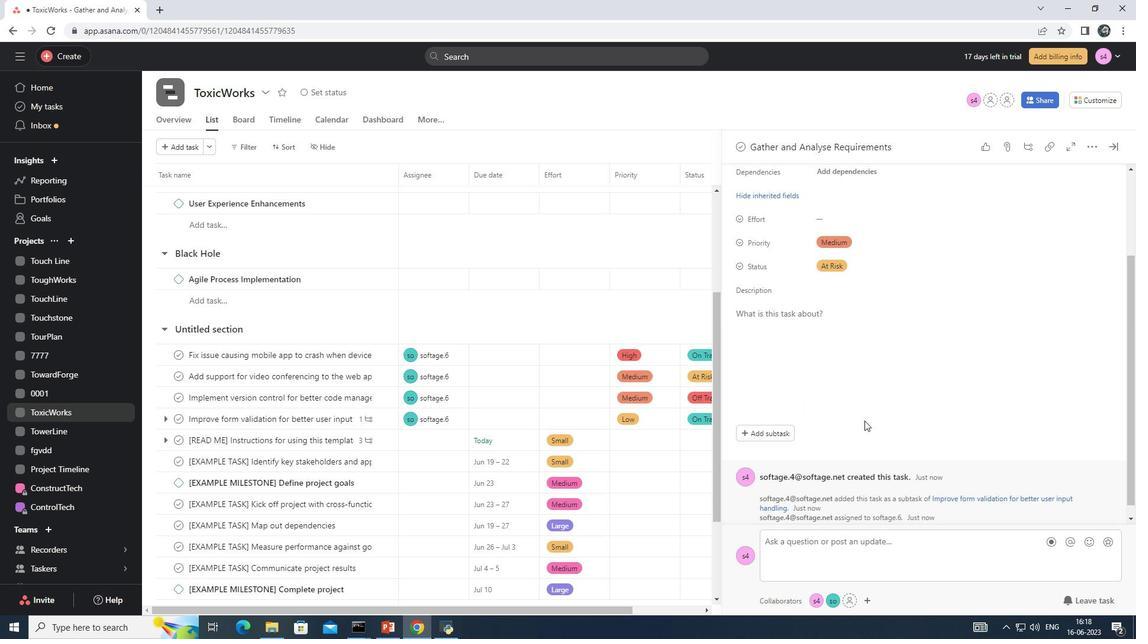 
